 Task: Create a due date automation trigger when advanced on, 2 hours after a card is due add basic with the red label.
Action: Mouse moved to (851, 255)
Screenshot: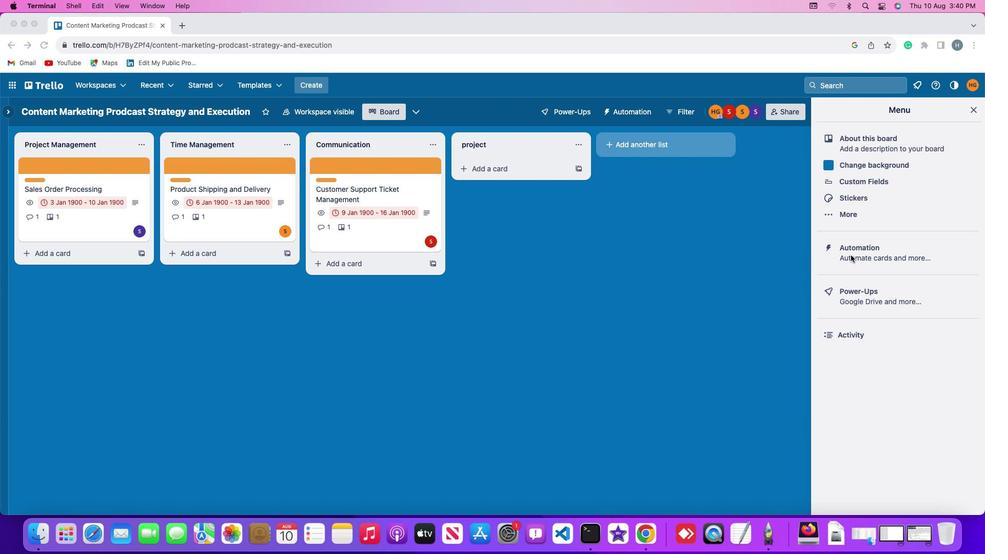 
Action: Mouse pressed left at (851, 255)
Screenshot: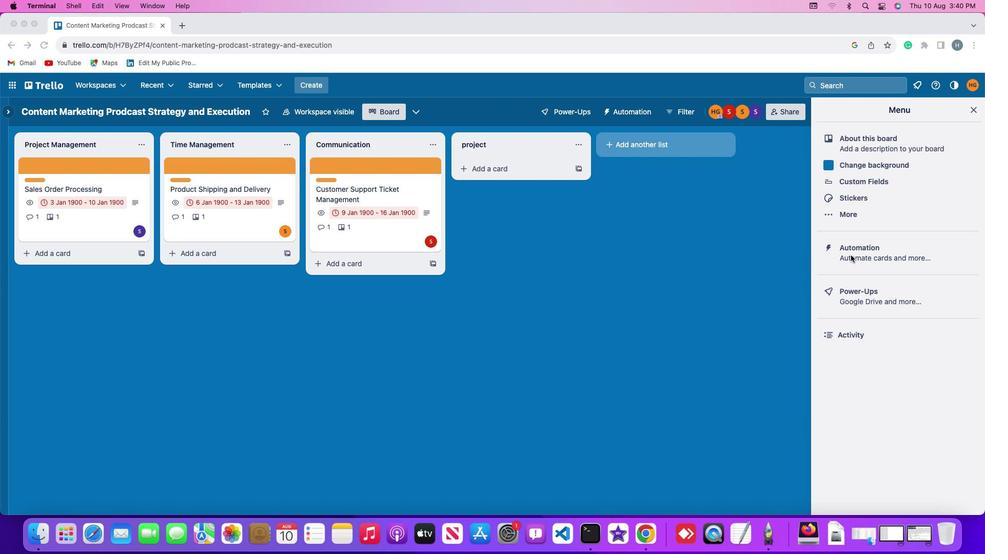 
Action: Mouse pressed left at (851, 255)
Screenshot: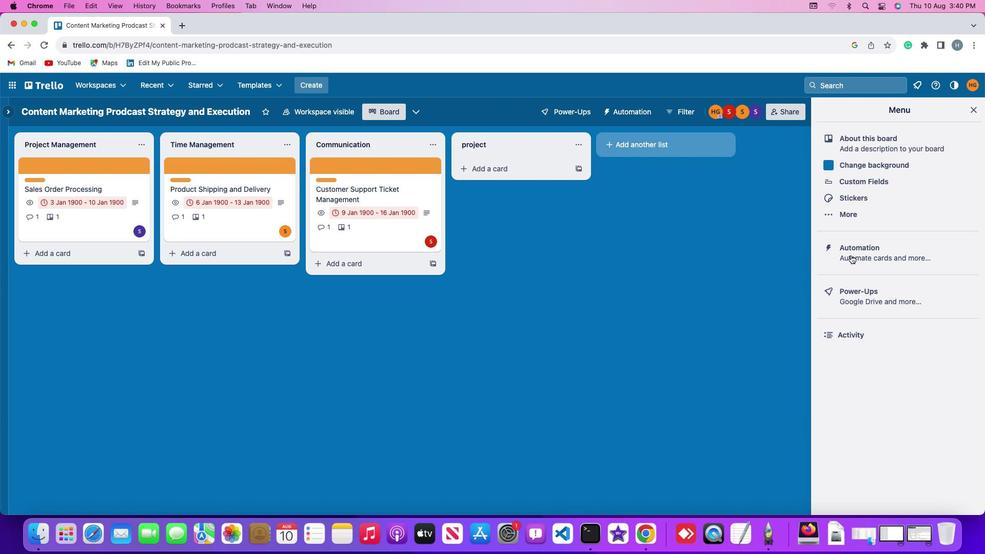 
Action: Mouse moved to (71, 241)
Screenshot: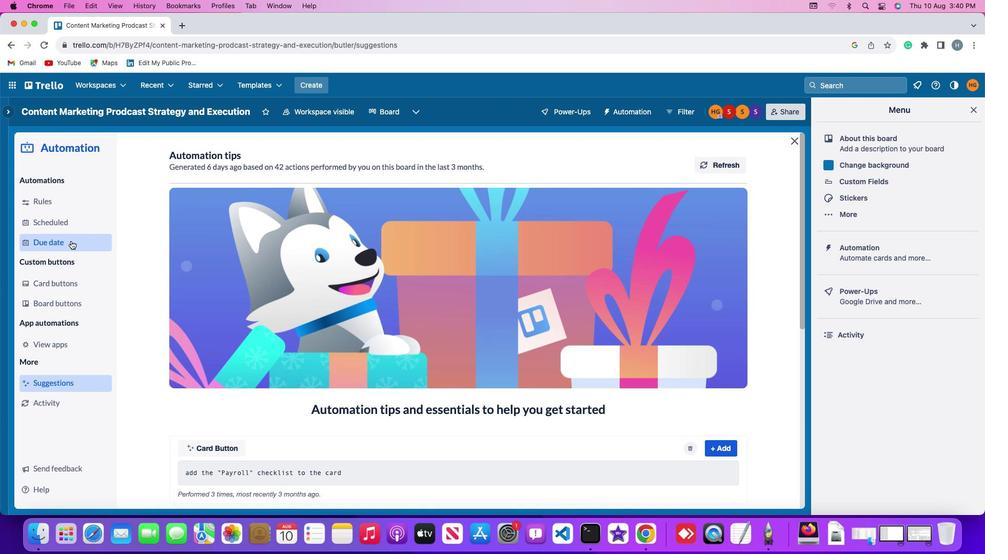 
Action: Mouse pressed left at (71, 241)
Screenshot: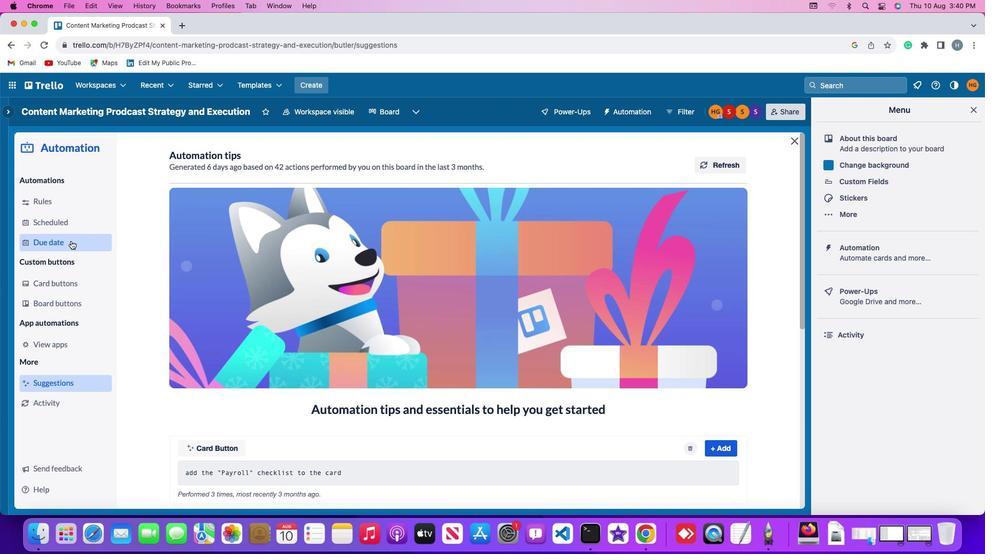 
Action: Mouse moved to (678, 158)
Screenshot: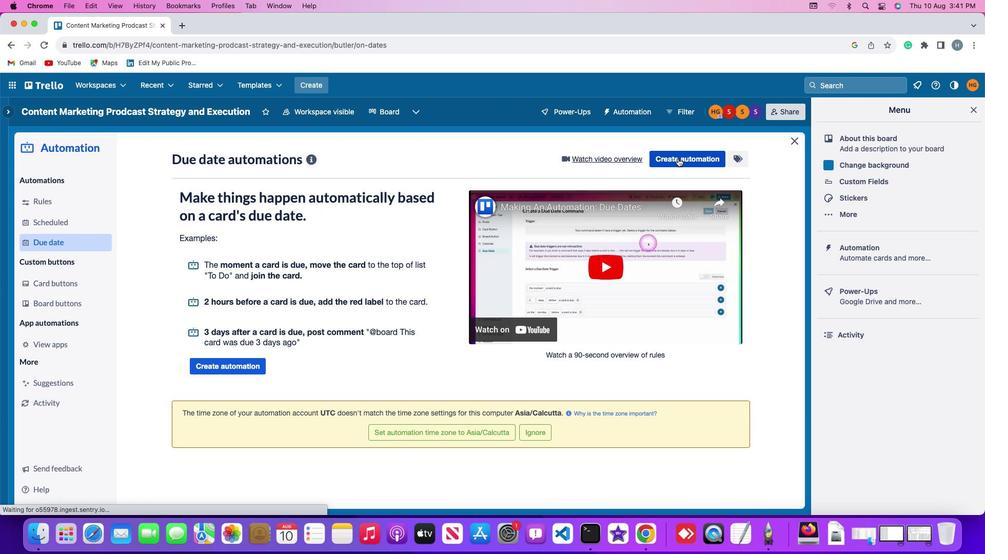 
Action: Mouse pressed left at (678, 158)
Screenshot: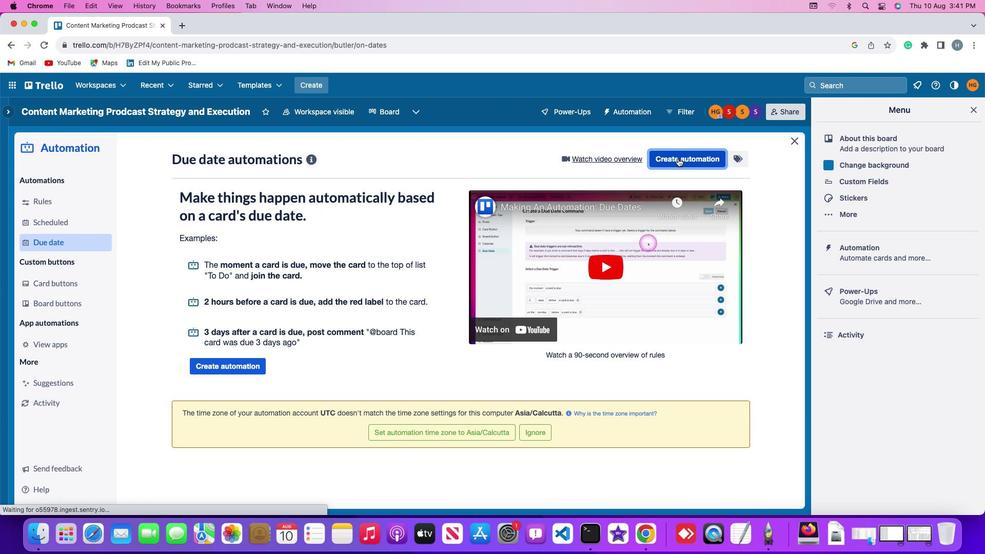 
Action: Mouse moved to (220, 262)
Screenshot: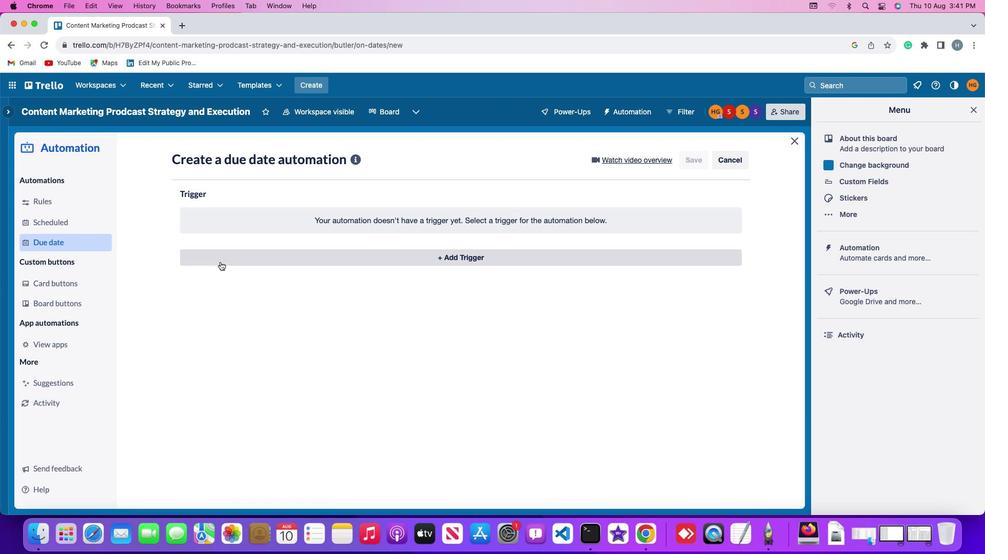 
Action: Mouse pressed left at (220, 262)
Screenshot: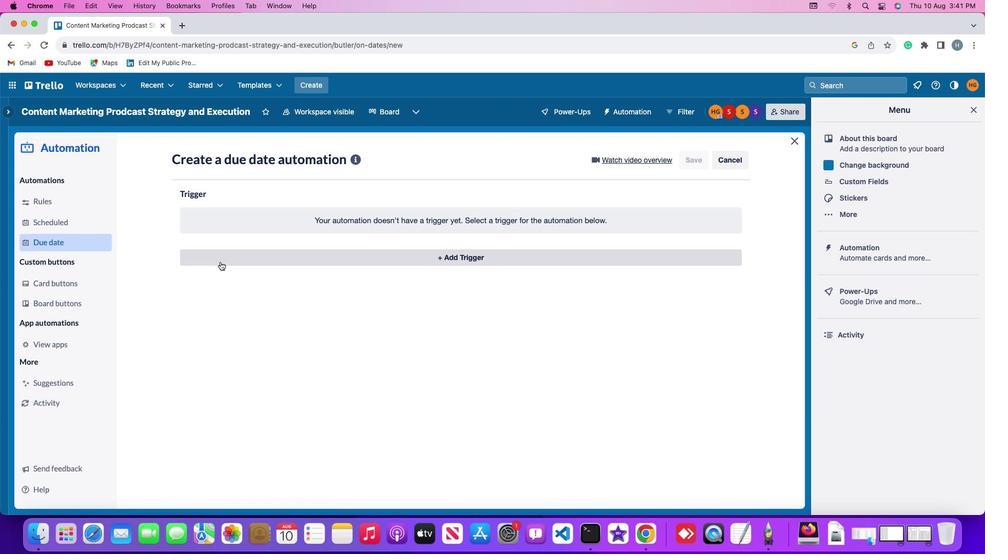 
Action: Mouse moved to (205, 414)
Screenshot: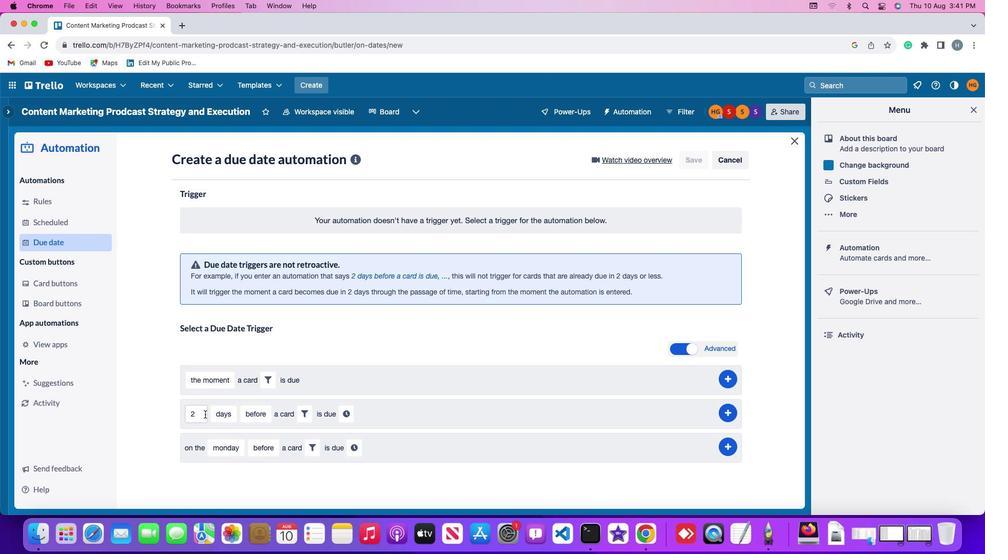 
Action: Mouse pressed left at (205, 414)
Screenshot: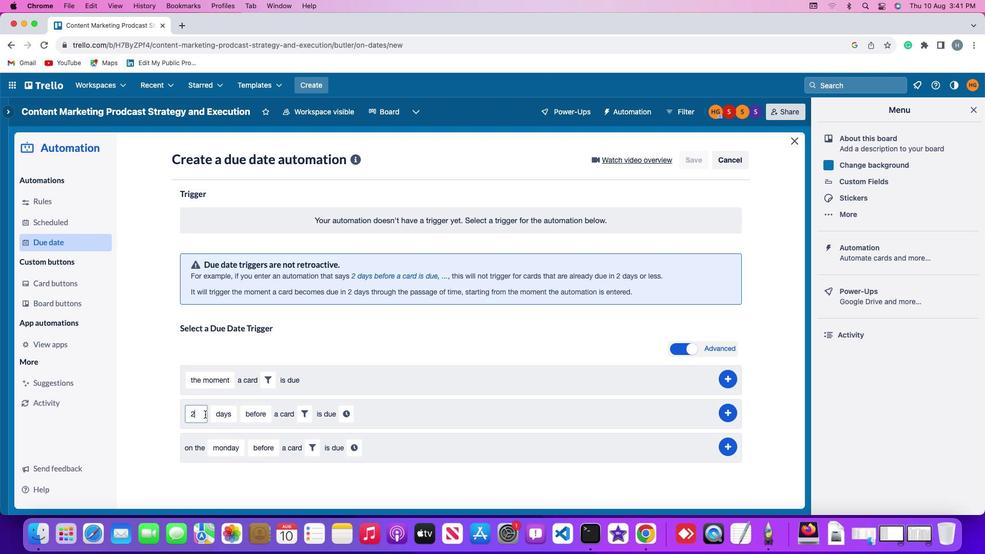 
Action: Mouse moved to (205, 414)
Screenshot: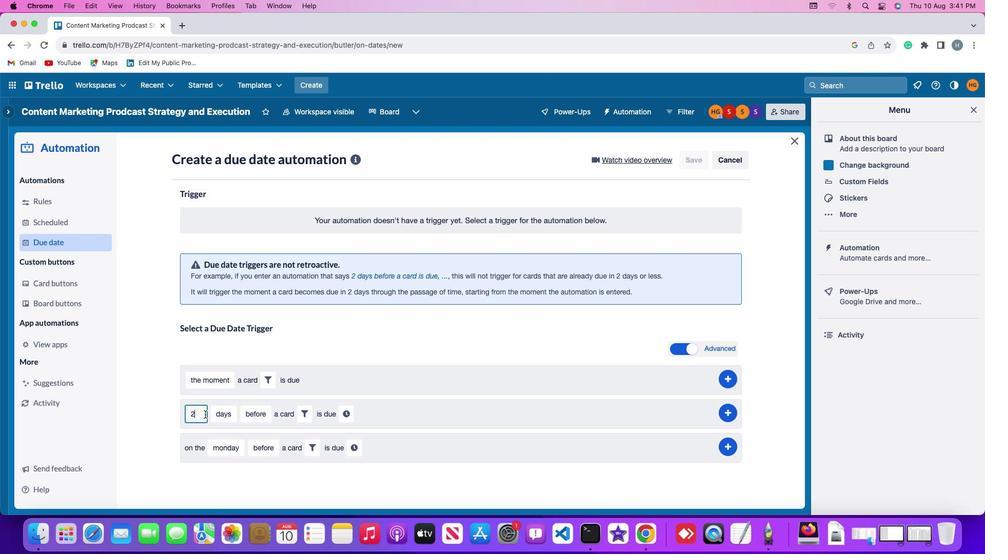 
Action: Key pressed Key.backspace'2'
Screenshot: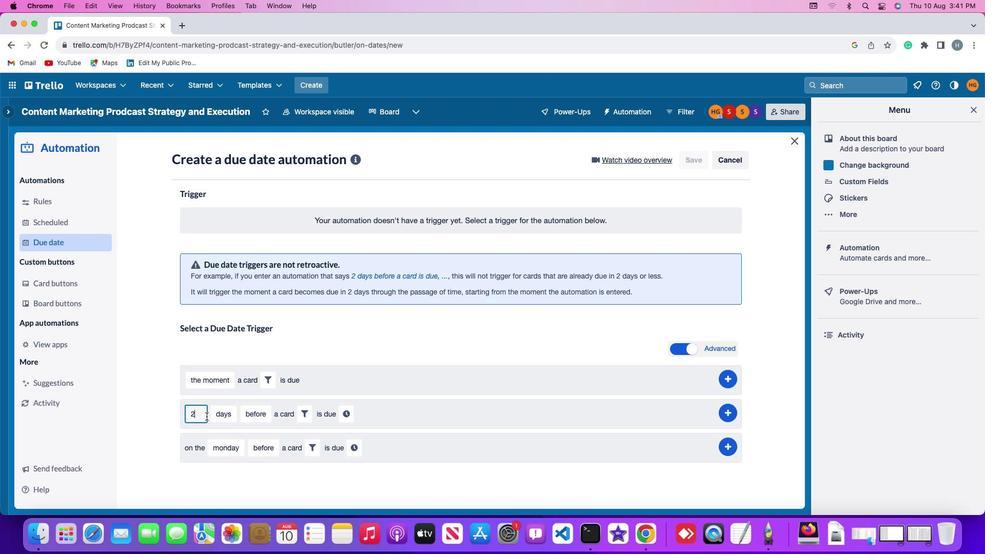 
Action: Mouse moved to (231, 416)
Screenshot: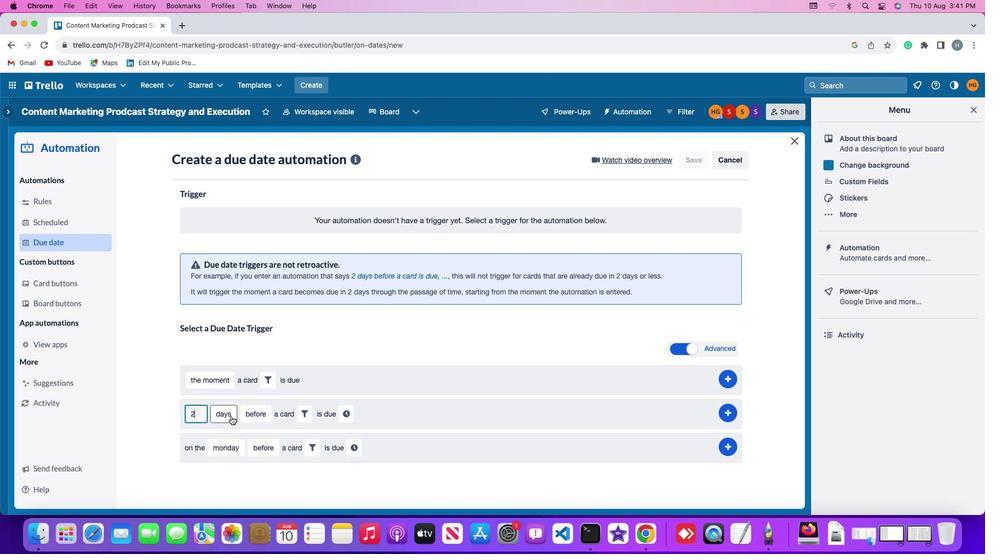 
Action: Mouse pressed left at (231, 416)
Screenshot: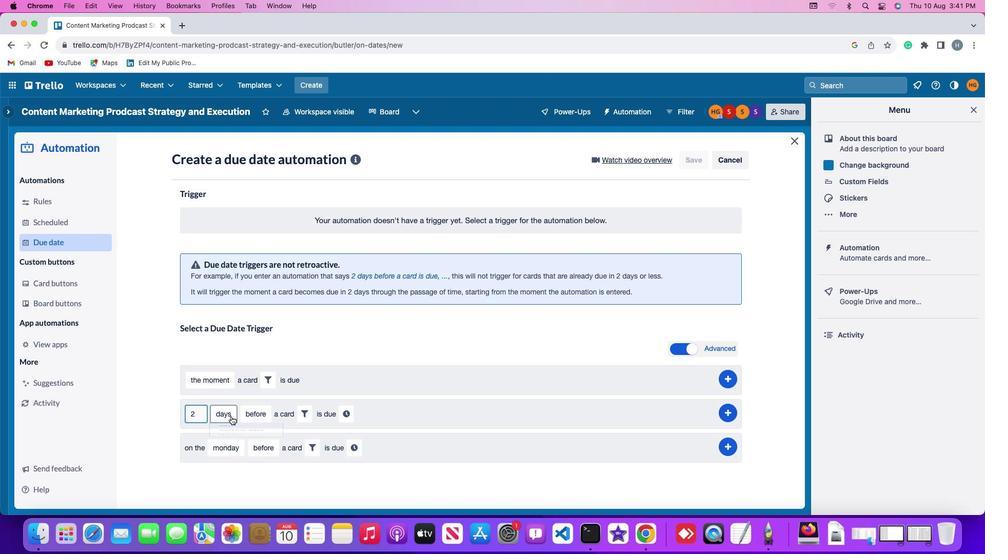 
Action: Mouse moved to (231, 472)
Screenshot: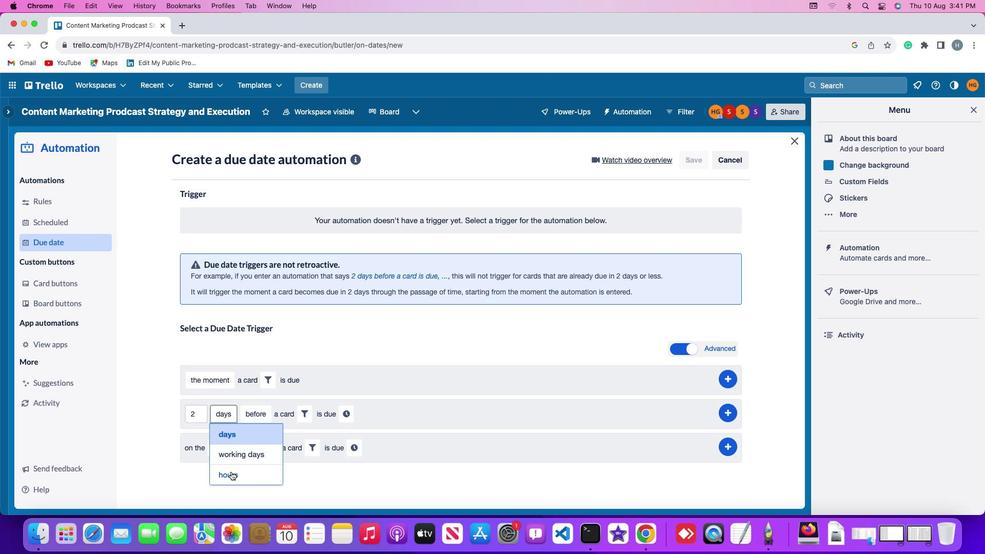 
Action: Mouse pressed left at (231, 472)
Screenshot: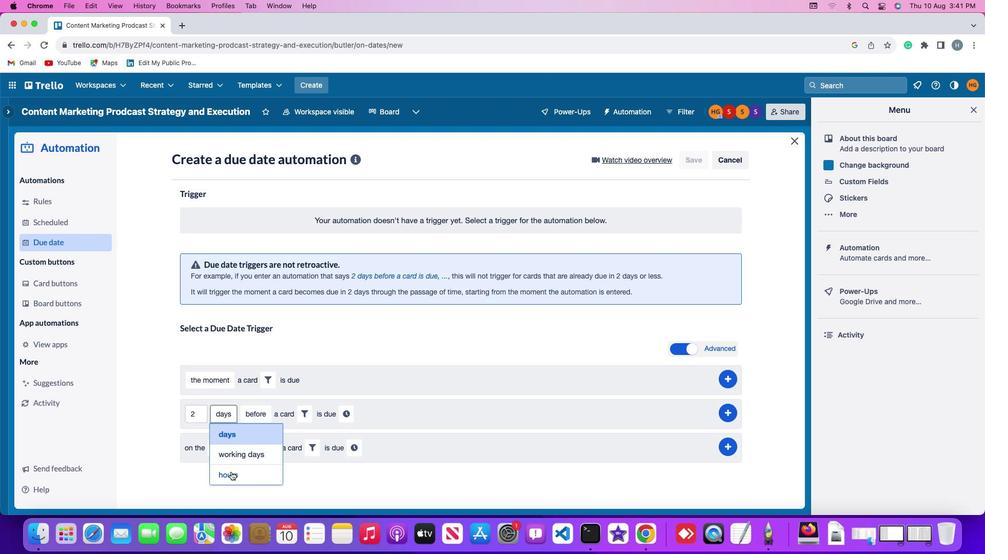 
Action: Mouse moved to (255, 415)
Screenshot: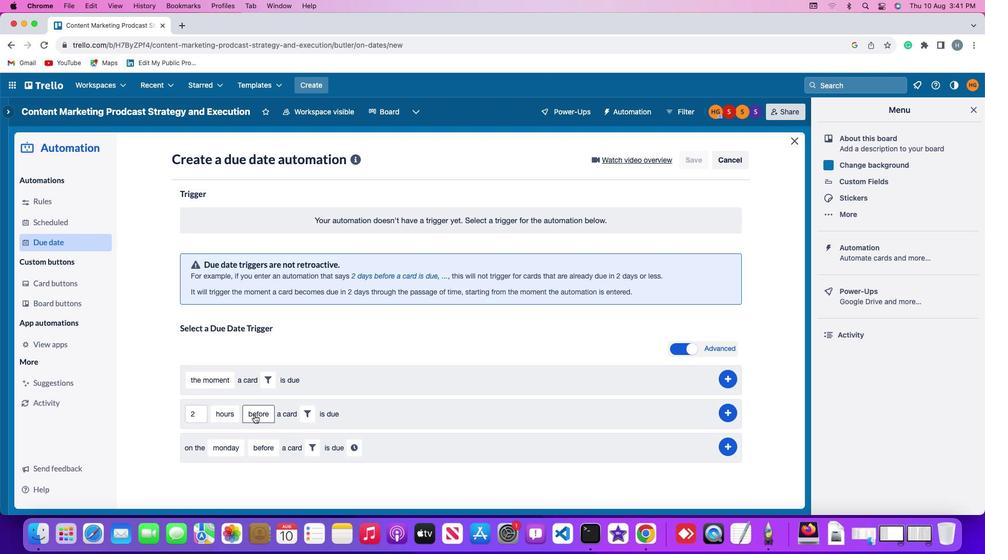 
Action: Mouse pressed left at (255, 415)
Screenshot: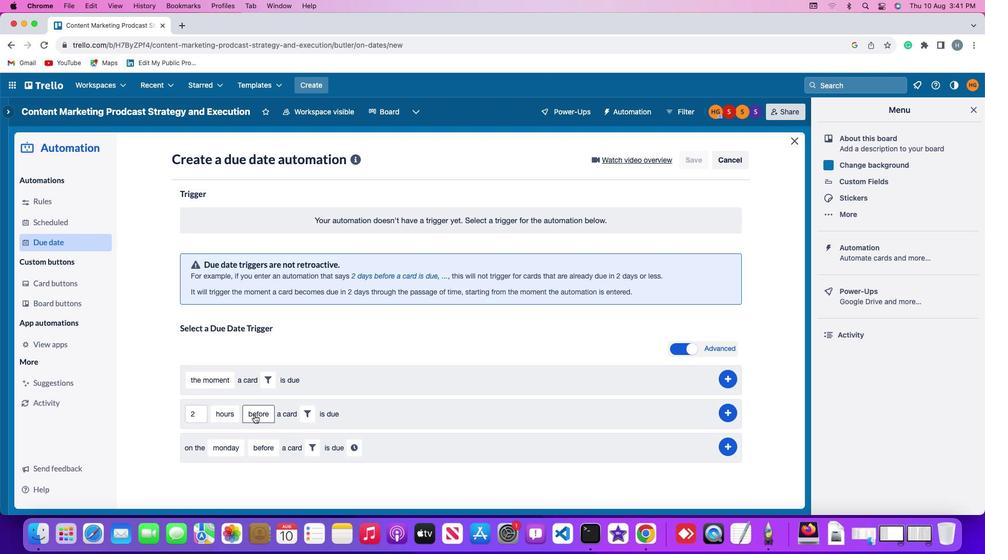 
Action: Mouse moved to (260, 453)
Screenshot: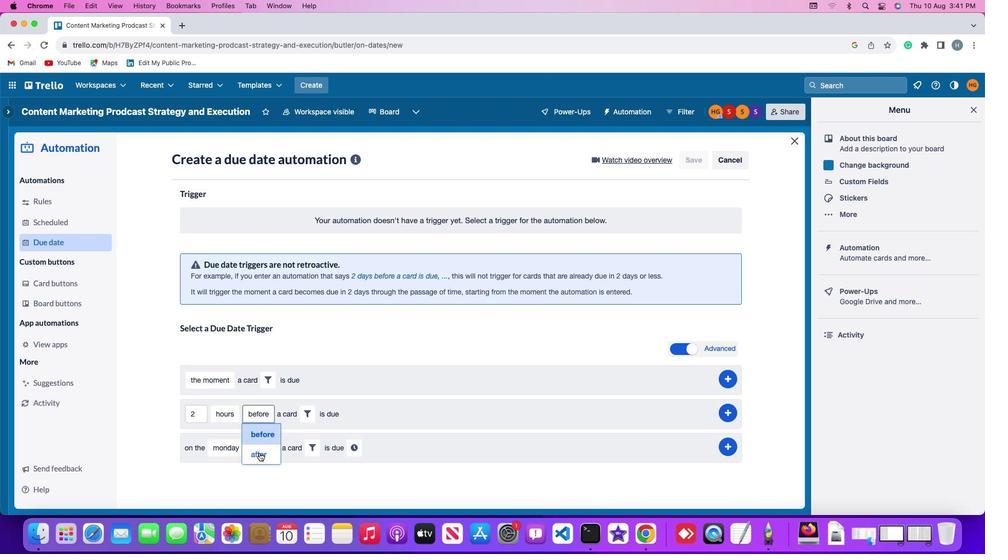 
Action: Mouse pressed left at (260, 453)
Screenshot: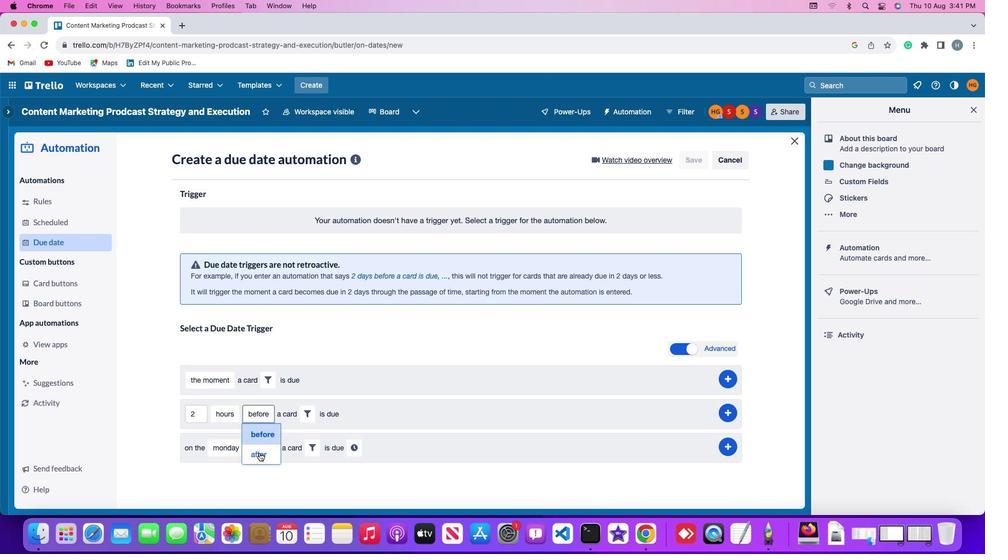 
Action: Mouse moved to (300, 417)
Screenshot: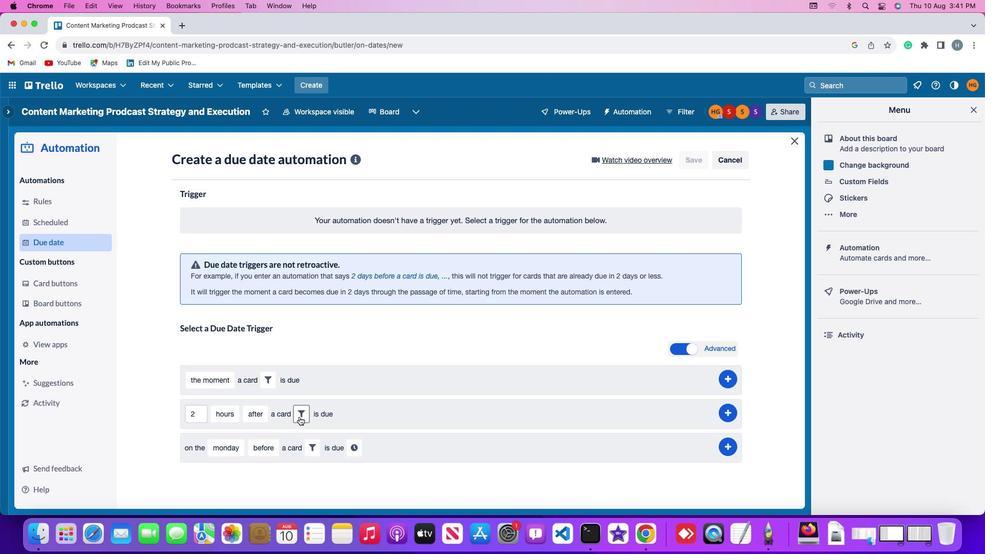 
Action: Mouse pressed left at (300, 417)
Screenshot: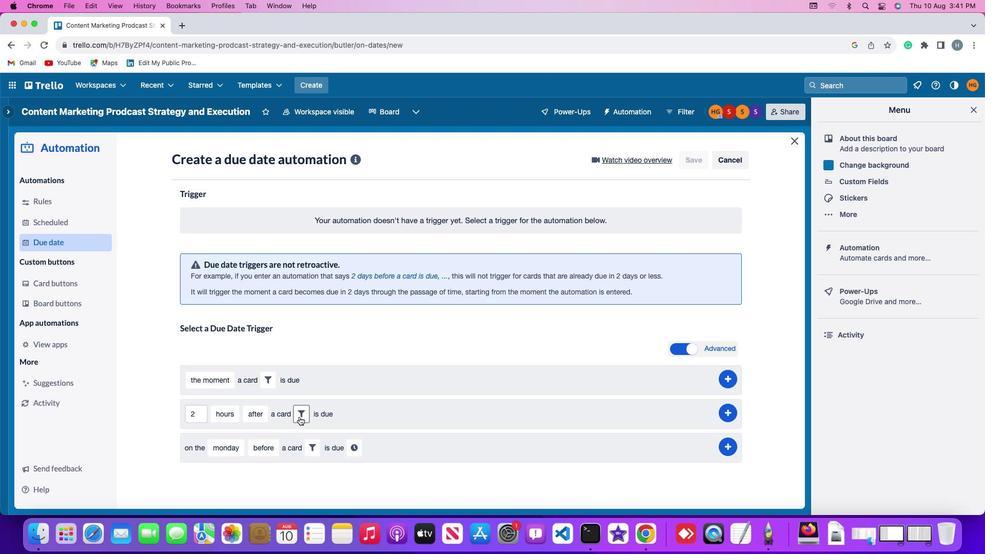
Action: Mouse moved to (253, 476)
Screenshot: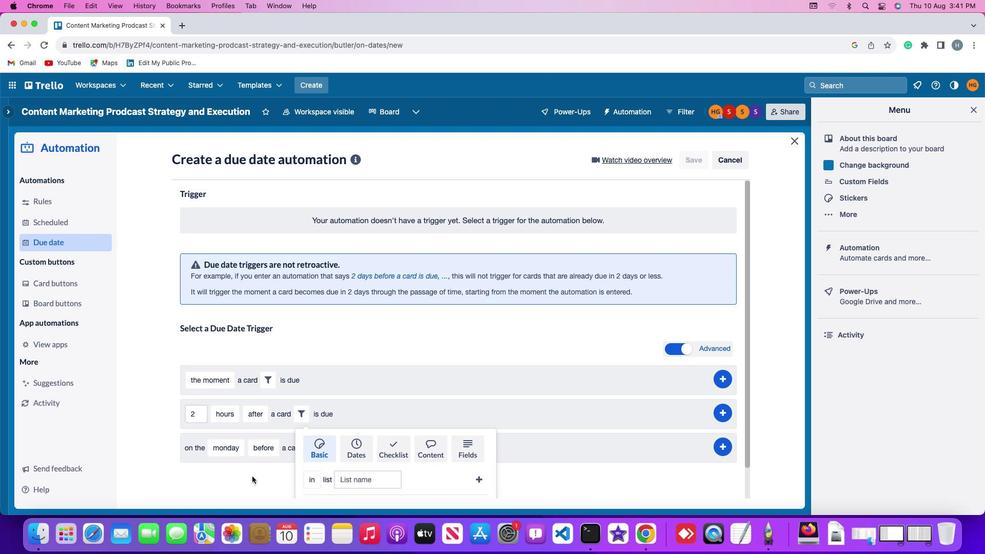 
Action: Mouse scrolled (253, 476) with delta (0, 0)
Screenshot: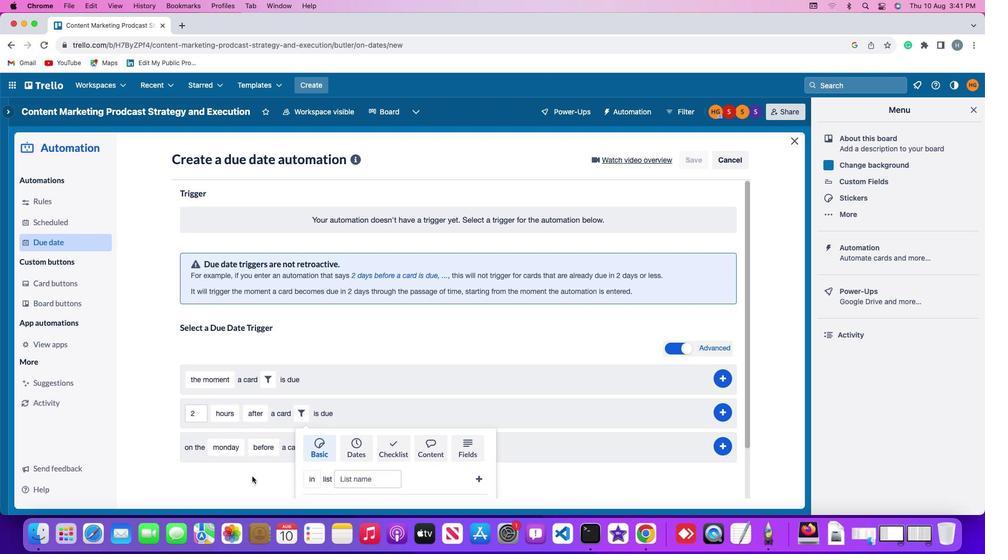 
Action: Mouse scrolled (253, 476) with delta (0, 0)
Screenshot: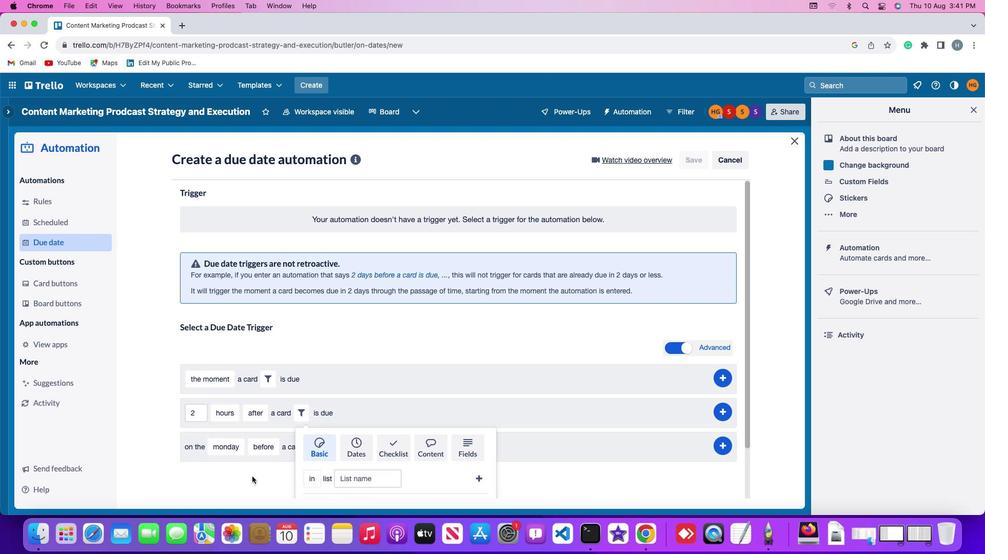 
Action: Mouse scrolled (253, 476) with delta (0, 0)
Screenshot: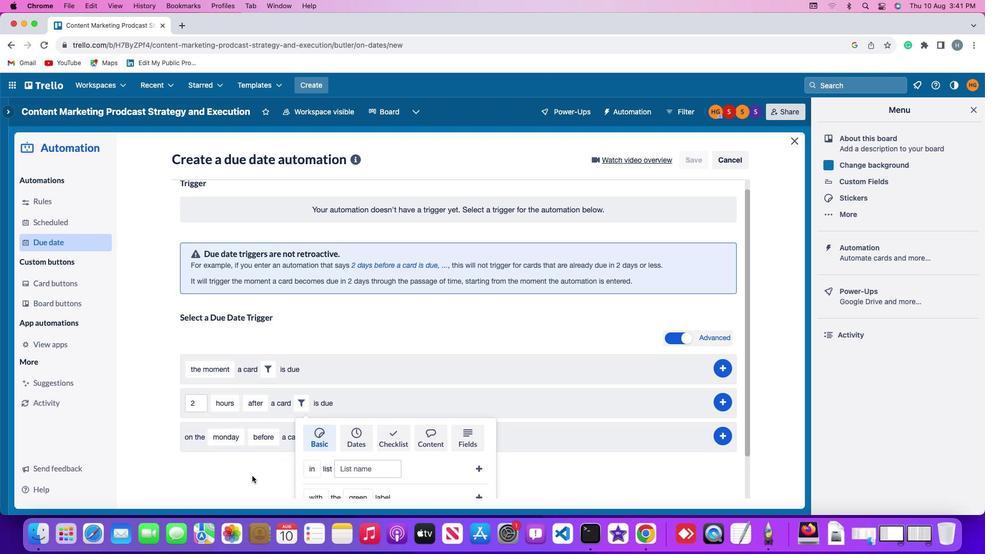 
Action: Mouse moved to (313, 471)
Screenshot: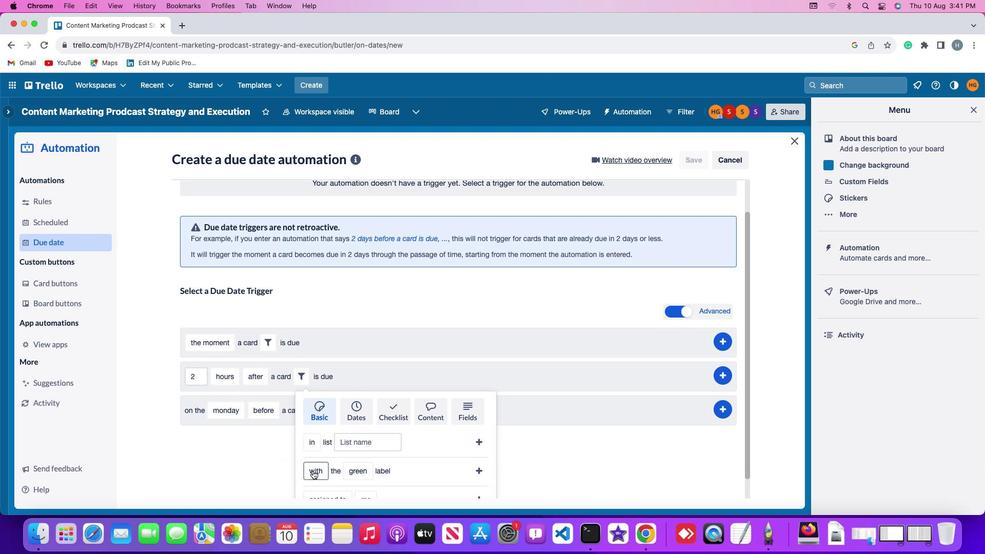 
Action: Mouse pressed left at (313, 471)
Screenshot: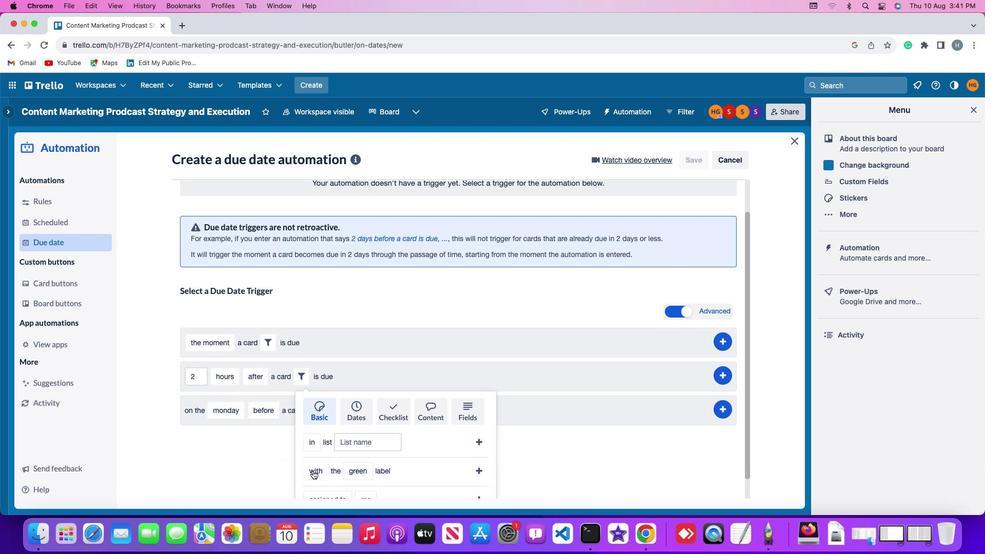 
Action: Mouse moved to (330, 412)
Screenshot: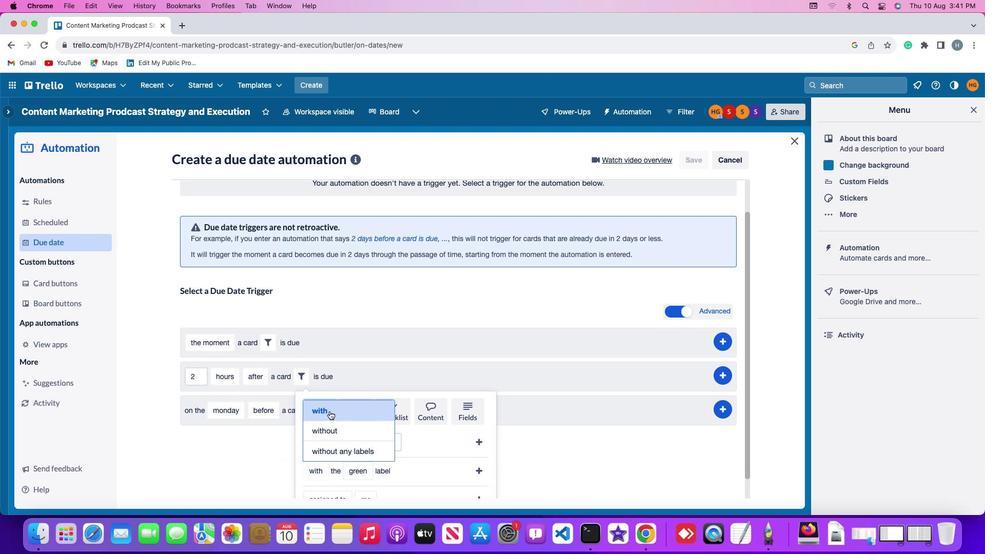 
Action: Mouse pressed left at (330, 412)
Screenshot: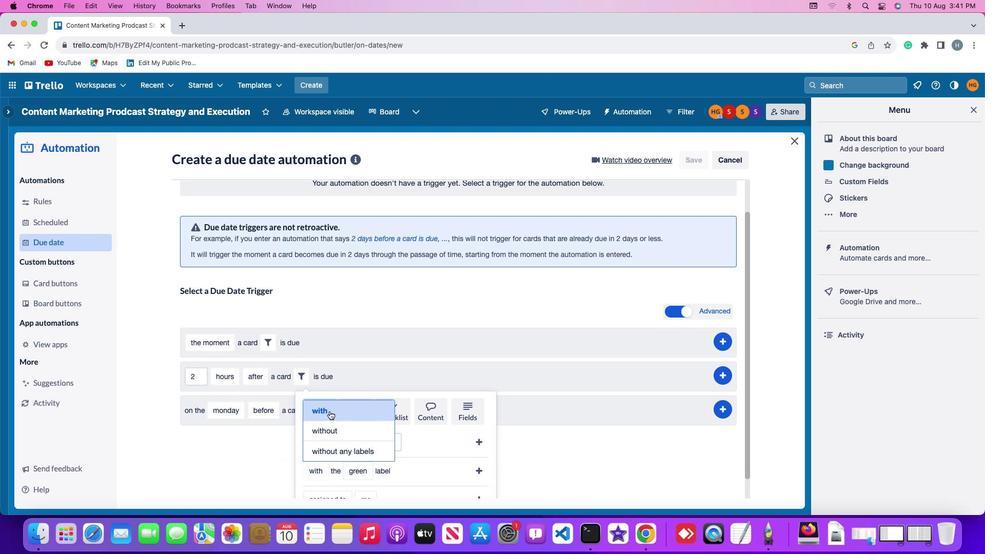 
Action: Mouse moved to (356, 473)
Screenshot: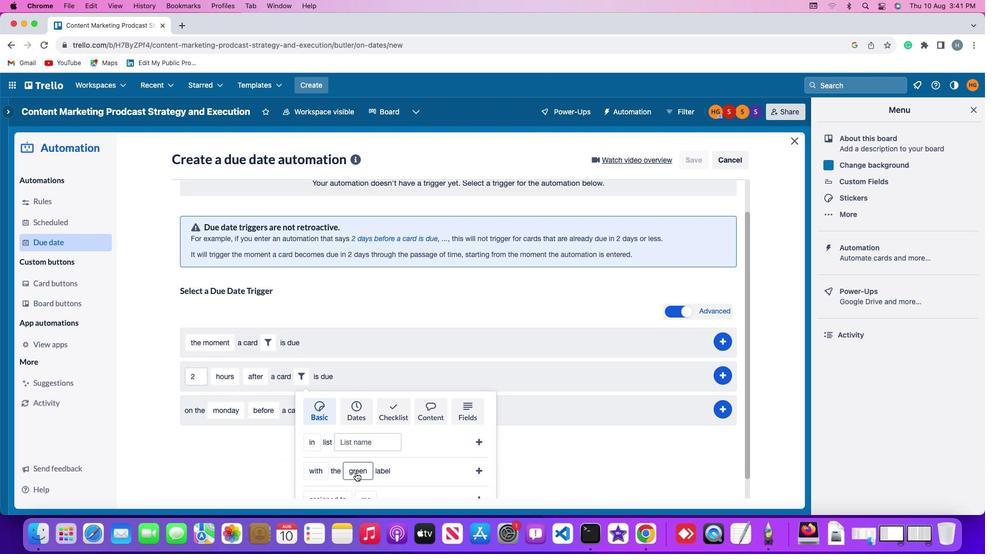 
Action: Mouse pressed left at (356, 473)
Screenshot: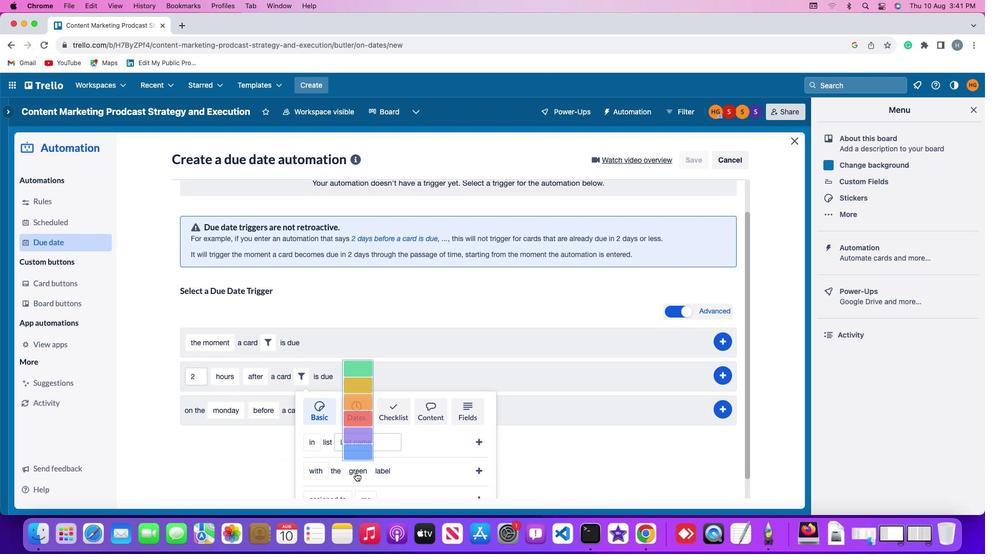 
Action: Mouse moved to (363, 405)
Screenshot: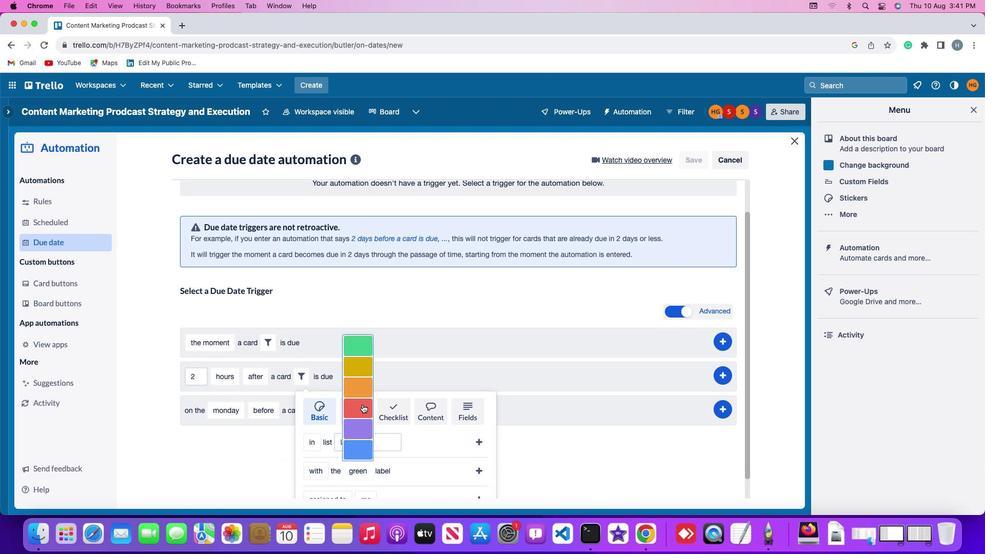 
Action: Mouse pressed left at (363, 405)
Screenshot: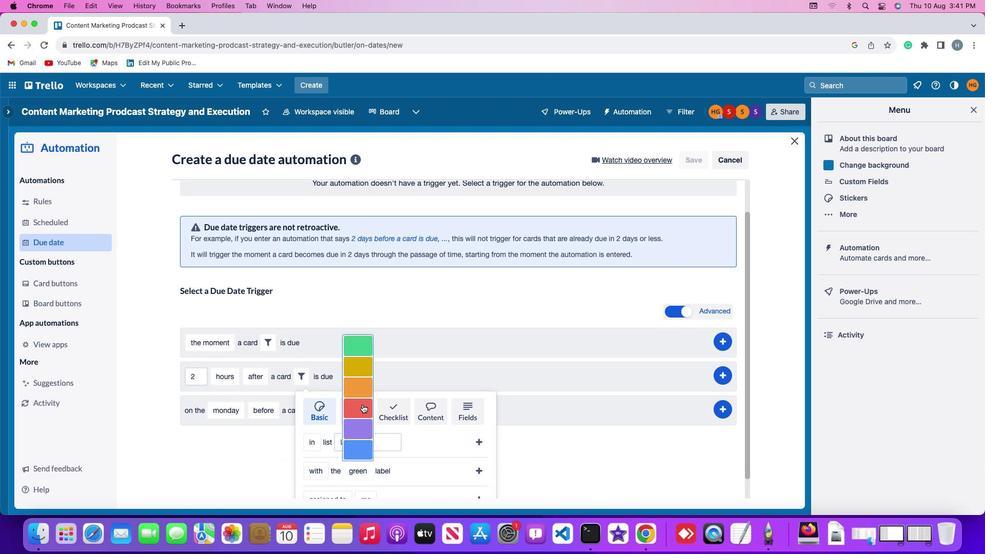 
Action: Mouse moved to (480, 469)
Screenshot: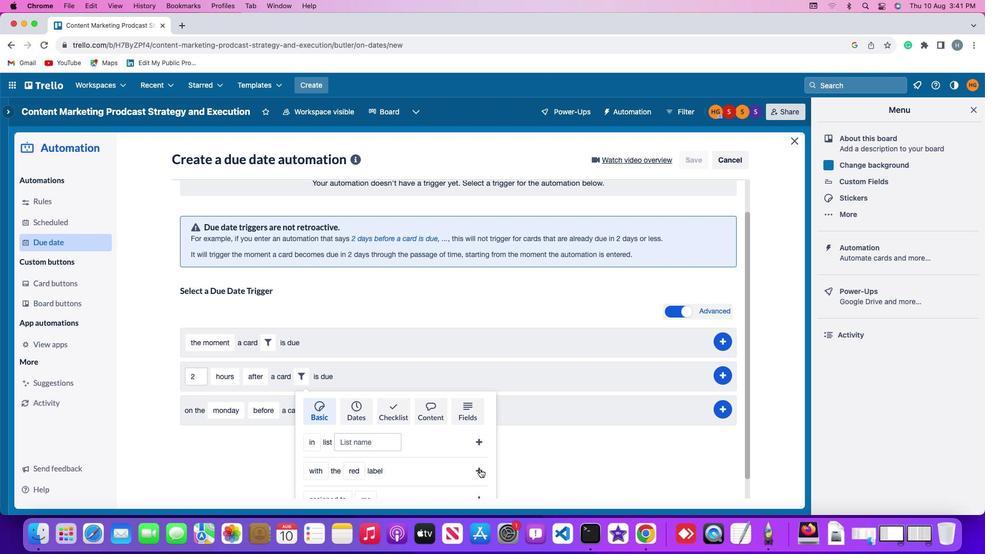 
Action: Mouse pressed left at (480, 469)
Screenshot: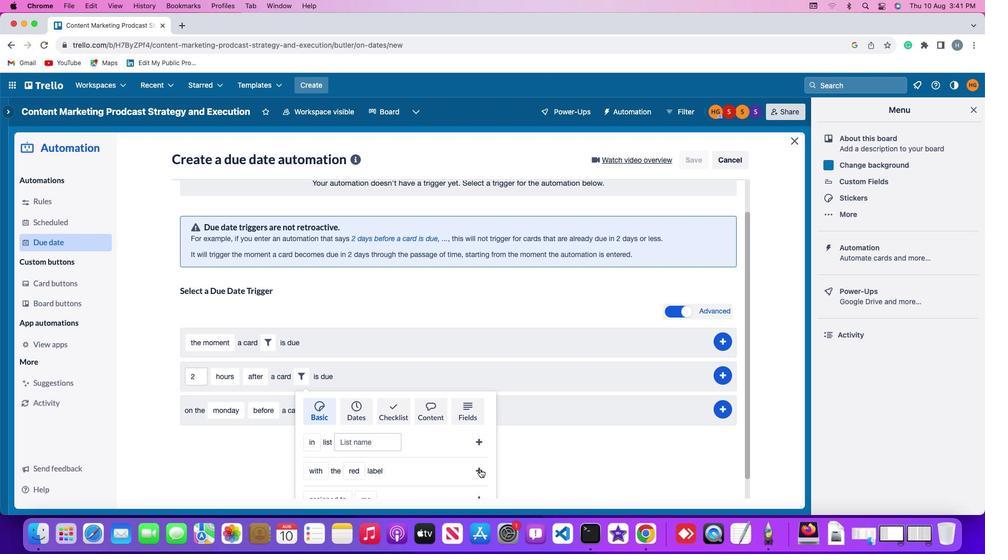 
Action: Mouse moved to (729, 411)
Screenshot: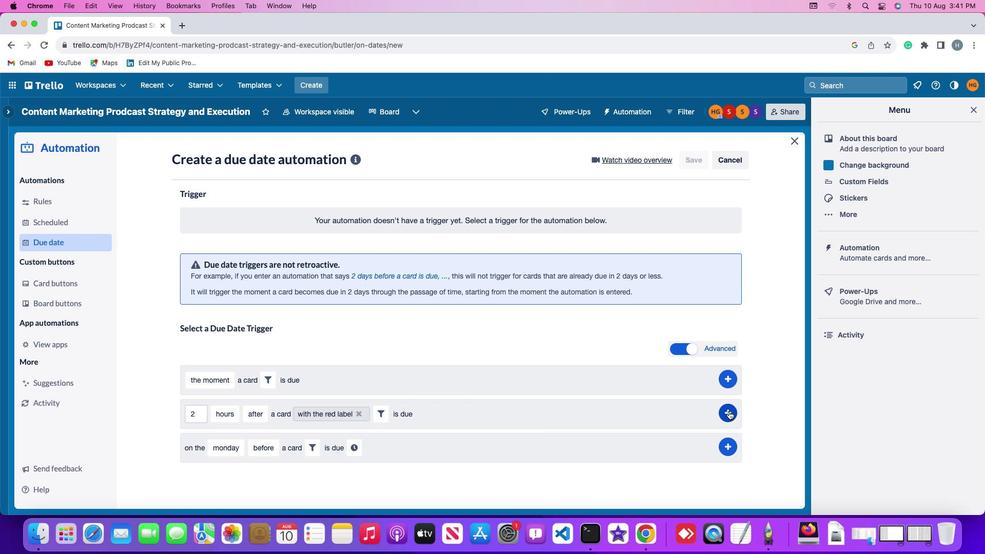 
Action: Mouse pressed left at (729, 411)
Screenshot: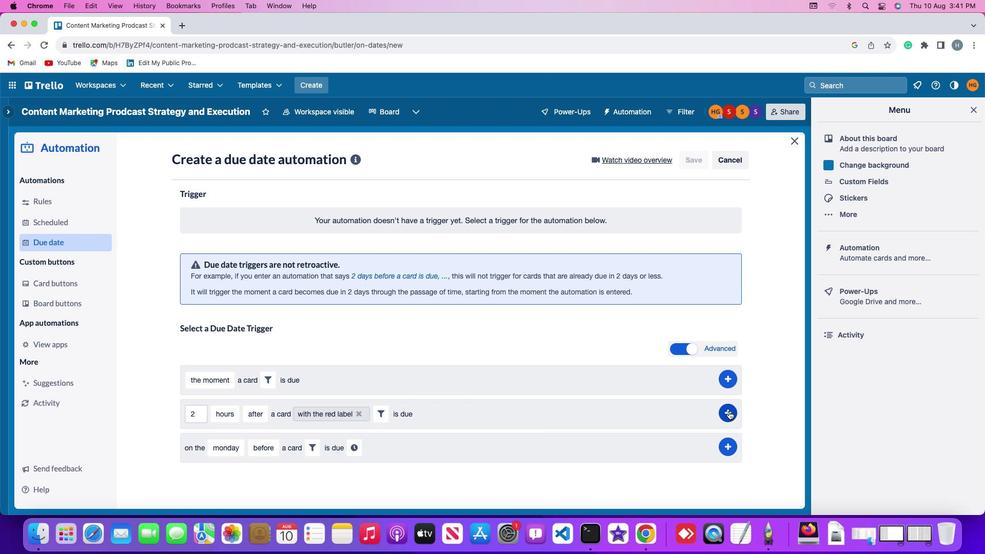 
Action: Mouse moved to (773, 322)
Screenshot: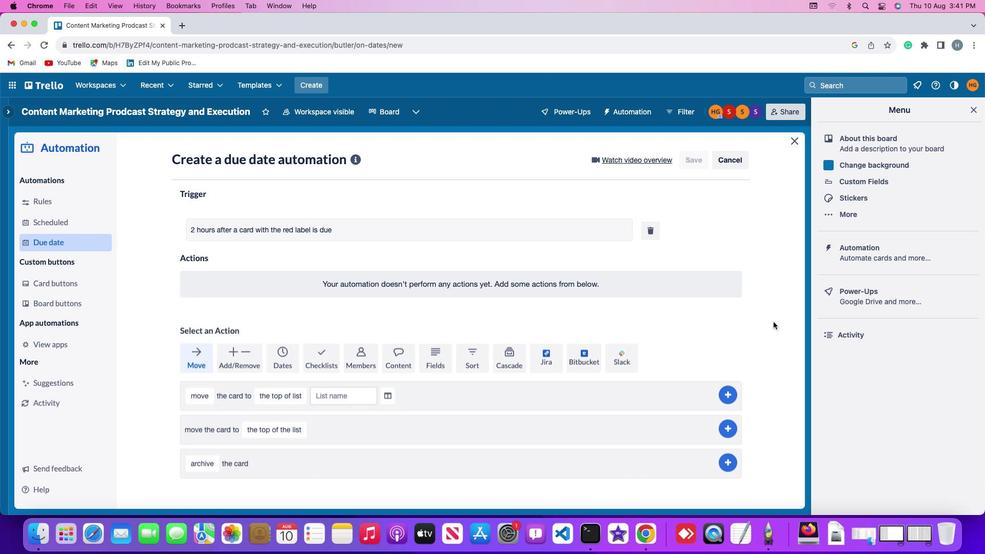 
